 Task: Create a sub task Release to Production / Go Live for the task  Implement a new remote support system for a company's IT department in the project AgileFever , assign it to team member softage.4@softage.net and update the status of the sub task to  Off Track , set the priority of the sub task to High
Action: Mouse moved to (392, 355)
Screenshot: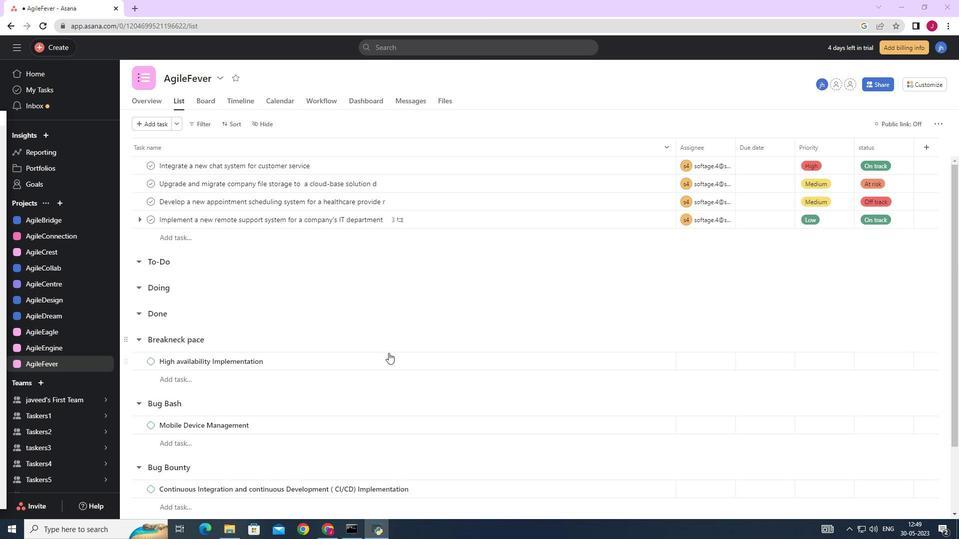 
Action: Mouse scrolled (392, 354) with delta (0, 0)
Screenshot: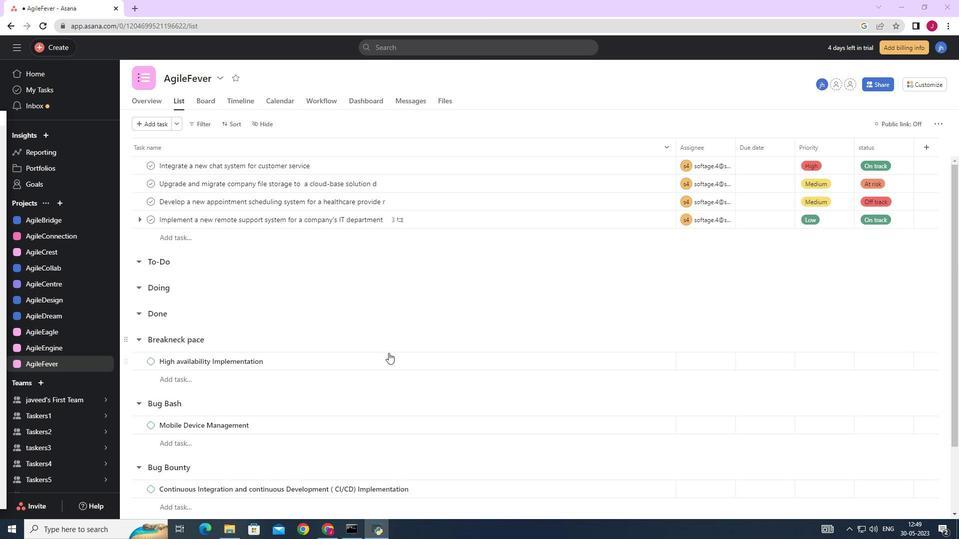 
Action: Mouse moved to (392, 356)
Screenshot: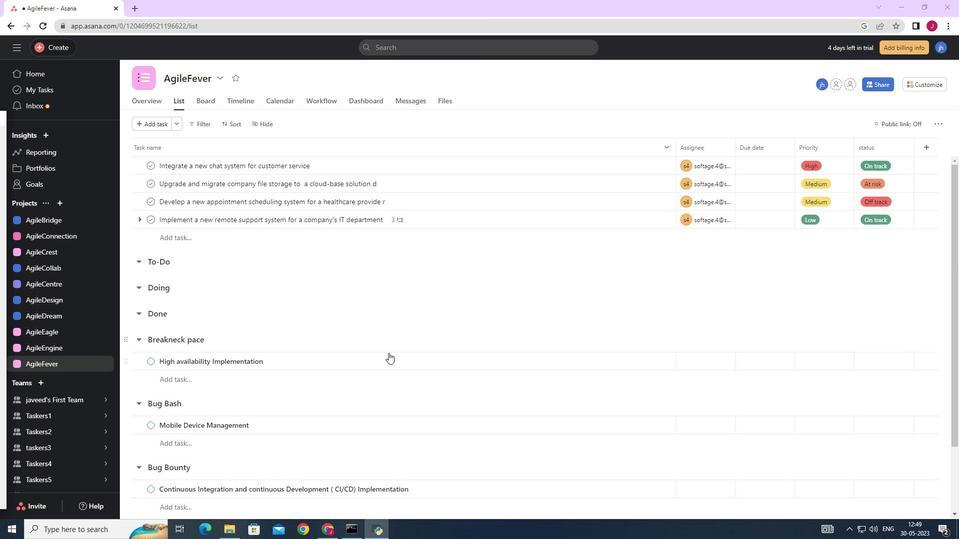 
Action: Mouse scrolled (392, 355) with delta (0, 0)
Screenshot: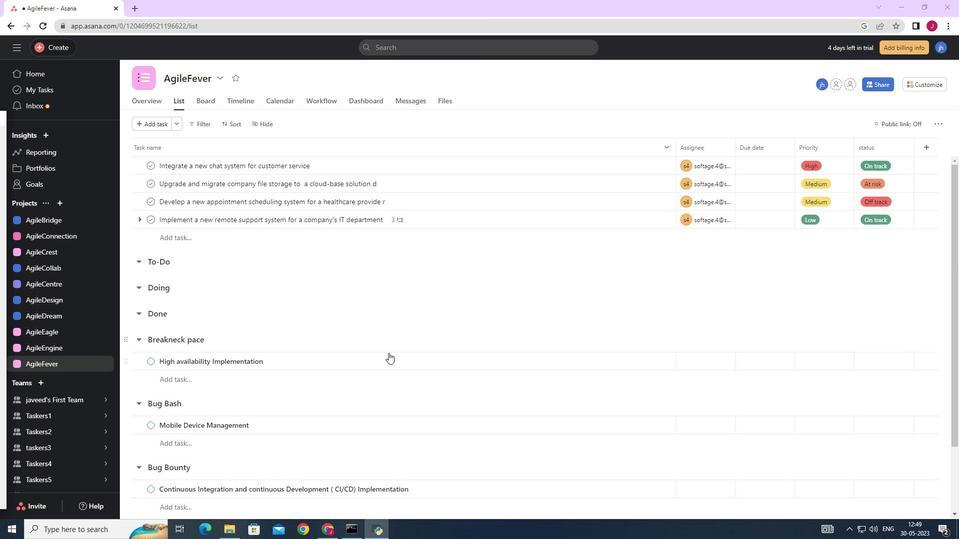 
Action: Mouse scrolled (392, 355) with delta (0, 0)
Screenshot: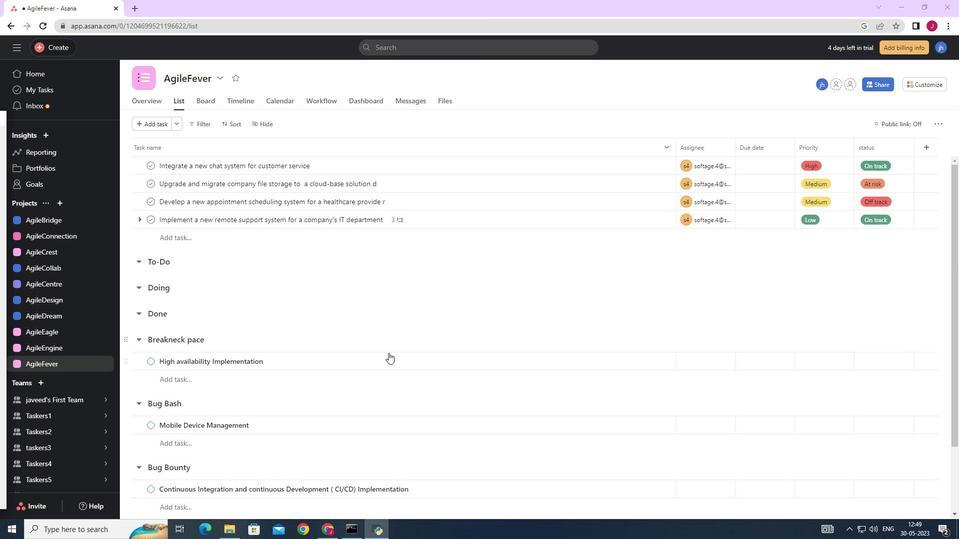 
Action: Mouse scrolled (392, 355) with delta (0, 0)
Screenshot: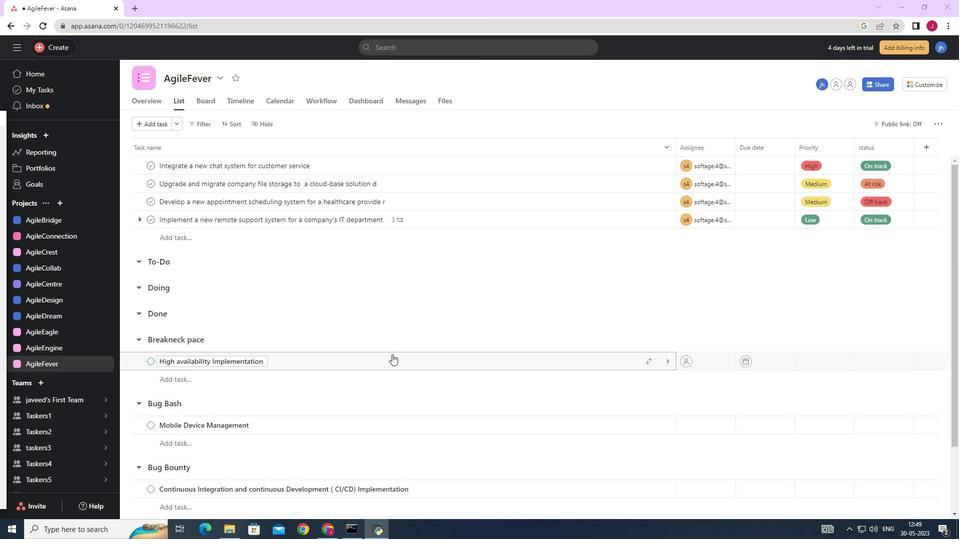 
Action: Mouse moved to (392, 356)
Screenshot: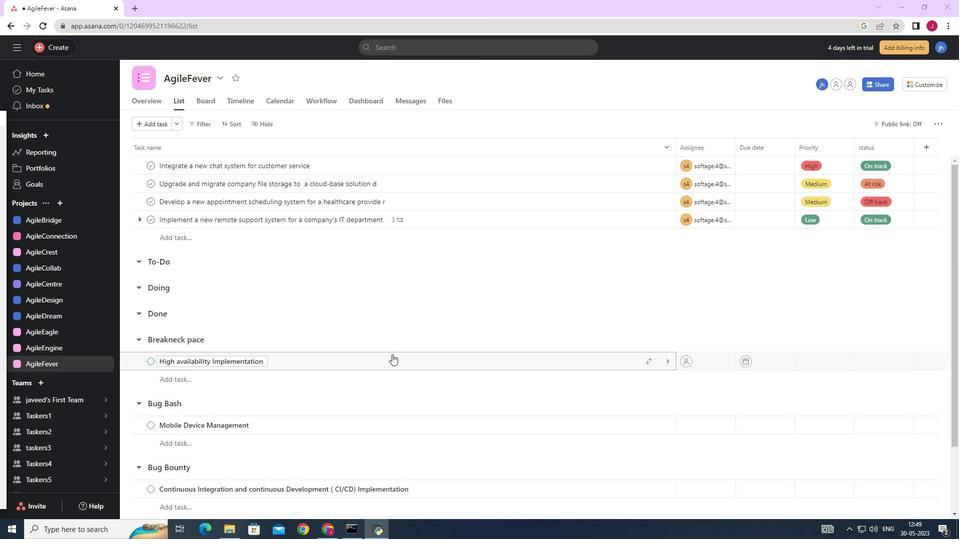 
Action: Mouse scrolled (392, 355) with delta (0, 0)
Screenshot: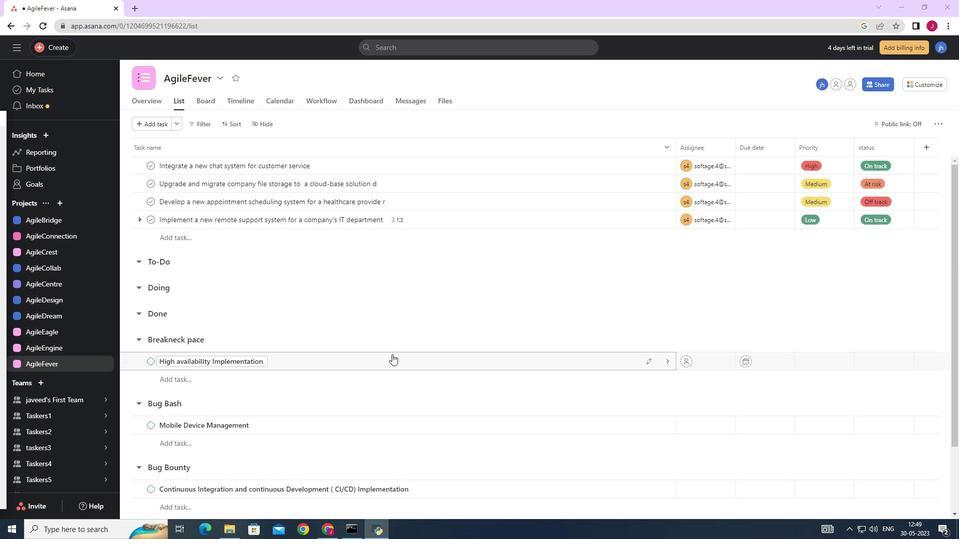 
Action: Mouse moved to (364, 361)
Screenshot: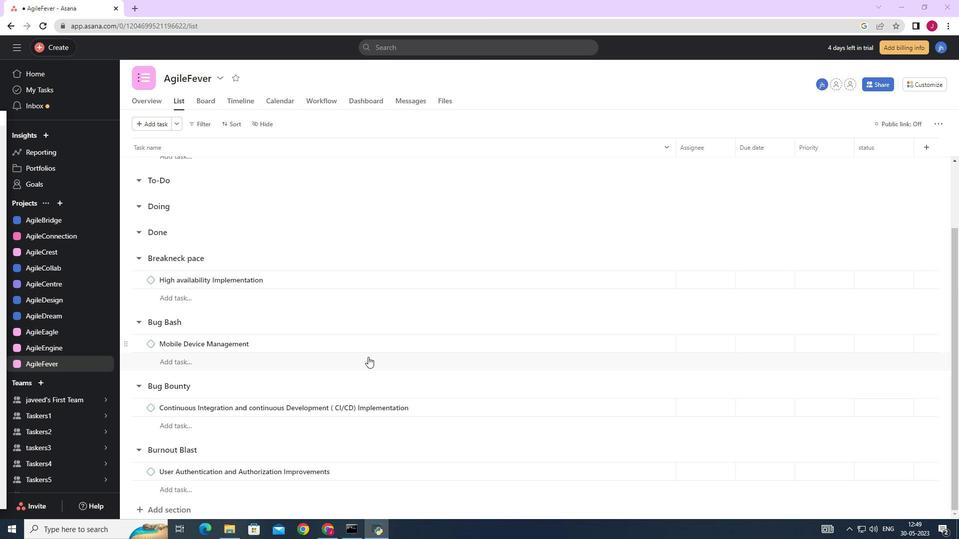 
Action: Mouse scrolled (364, 361) with delta (0, 0)
Screenshot: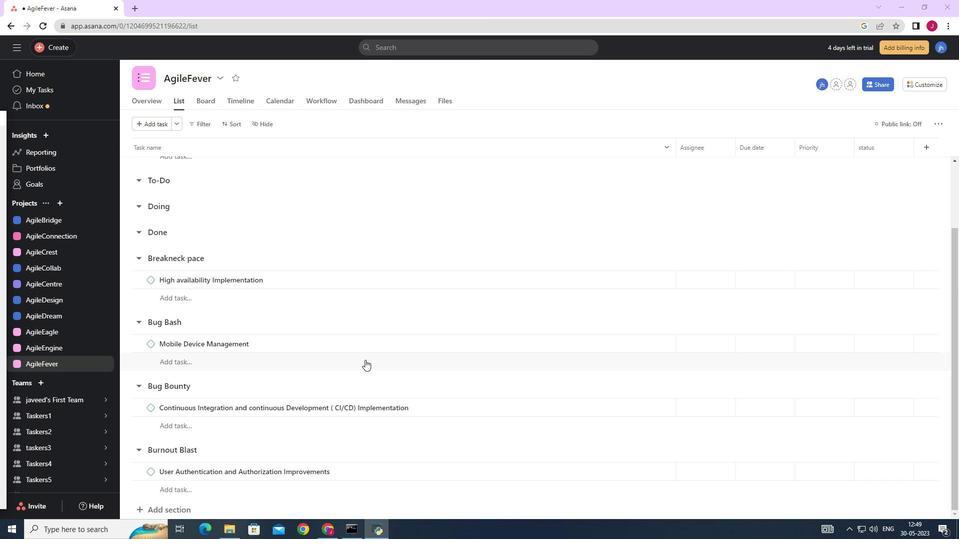 
Action: Mouse moved to (364, 362)
Screenshot: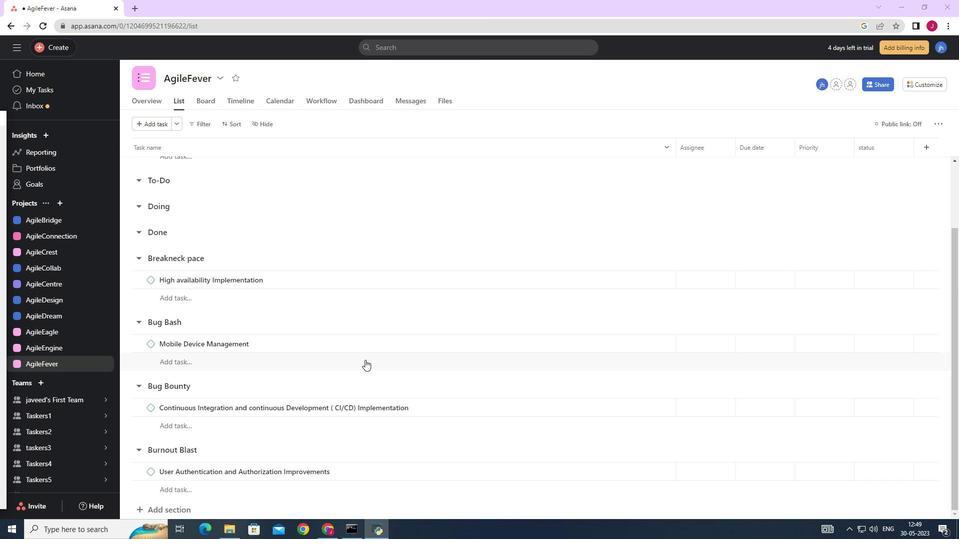 
Action: Mouse scrolled (364, 363) with delta (0, 0)
Screenshot: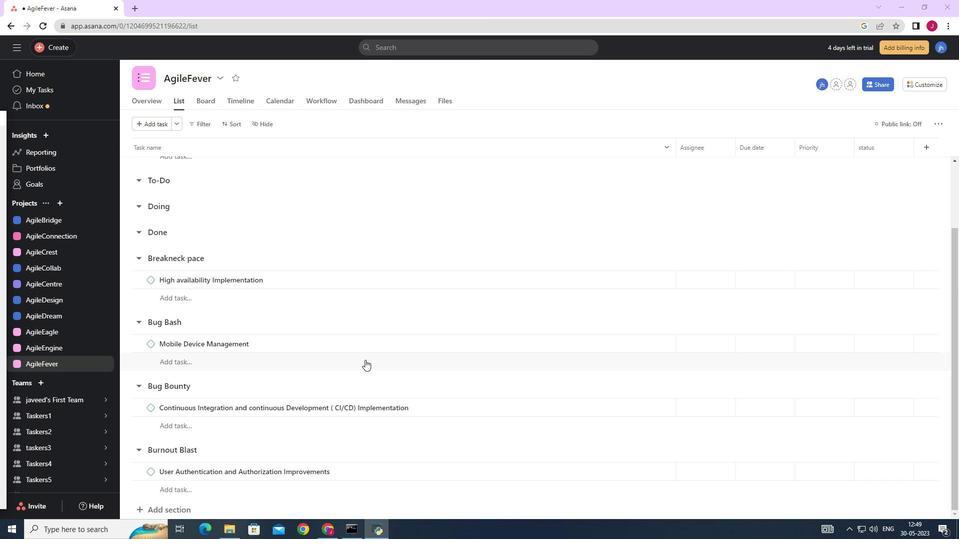 
Action: Mouse moved to (364, 362)
Screenshot: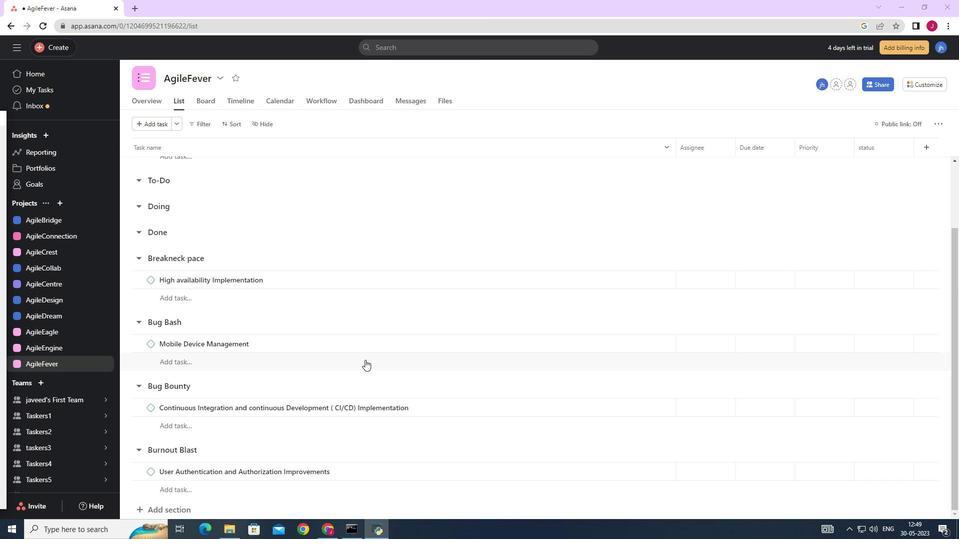 
Action: Mouse scrolled (364, 363) with delta (0, 0)
Screenshot: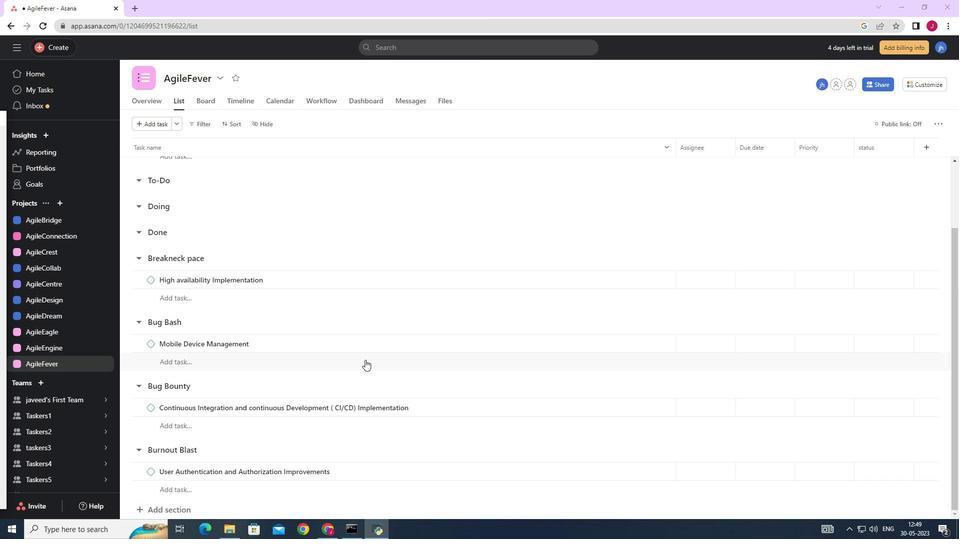 
Action: Mouse scrolled (364, 363) with delta (0, 0)
Screenshot: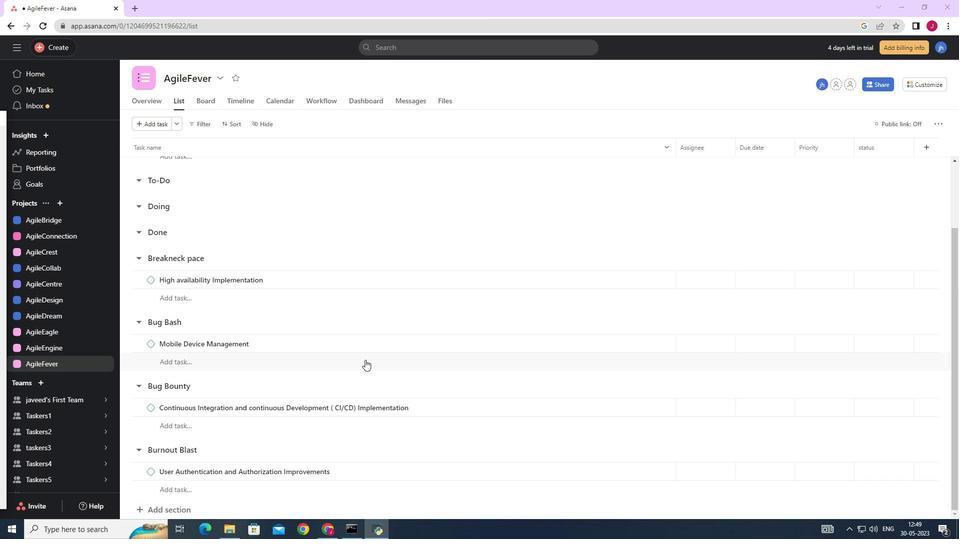 
Action: Mouse moved to (615, 221)
Screenshot: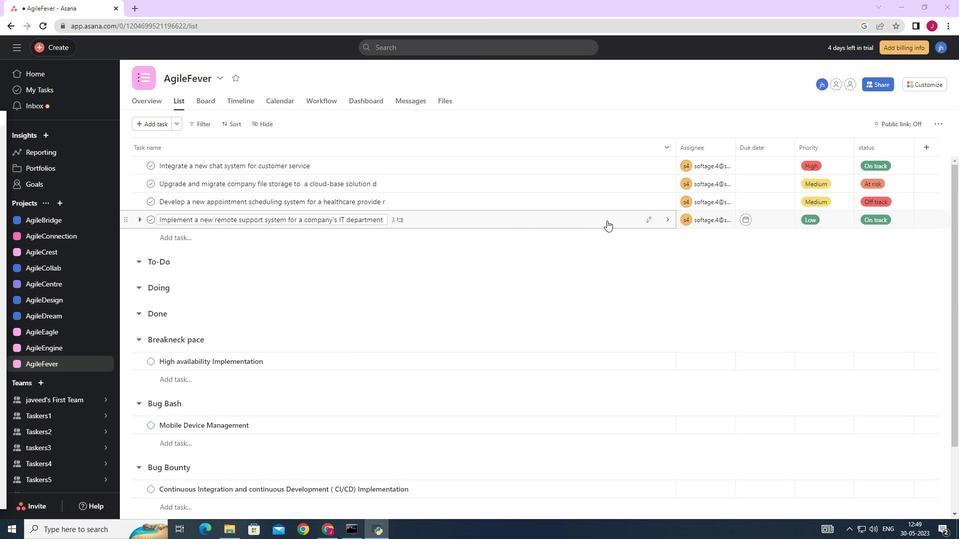 
Action: Mouse pressed left at (615, 221)
Screenshot: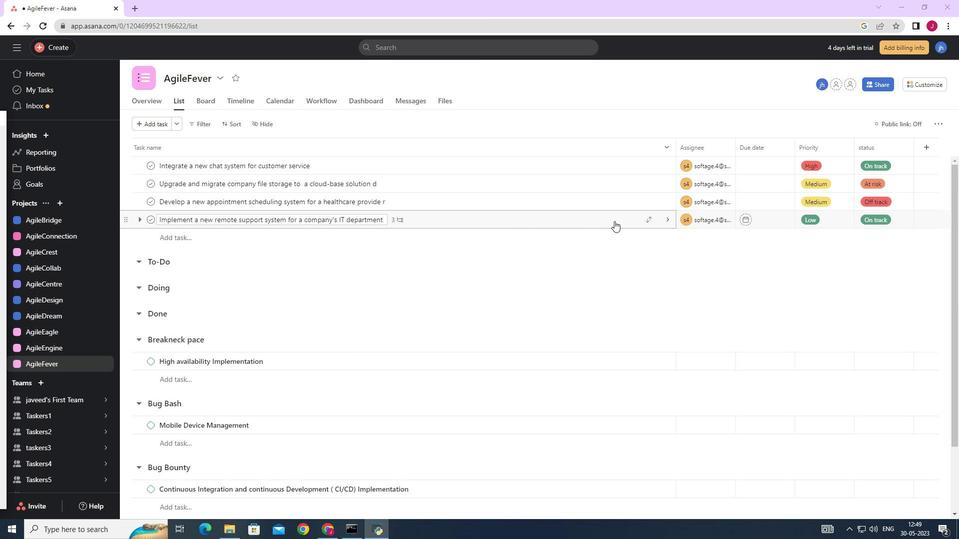 
Action: Mouse moved to (698, 307)
Screenshot: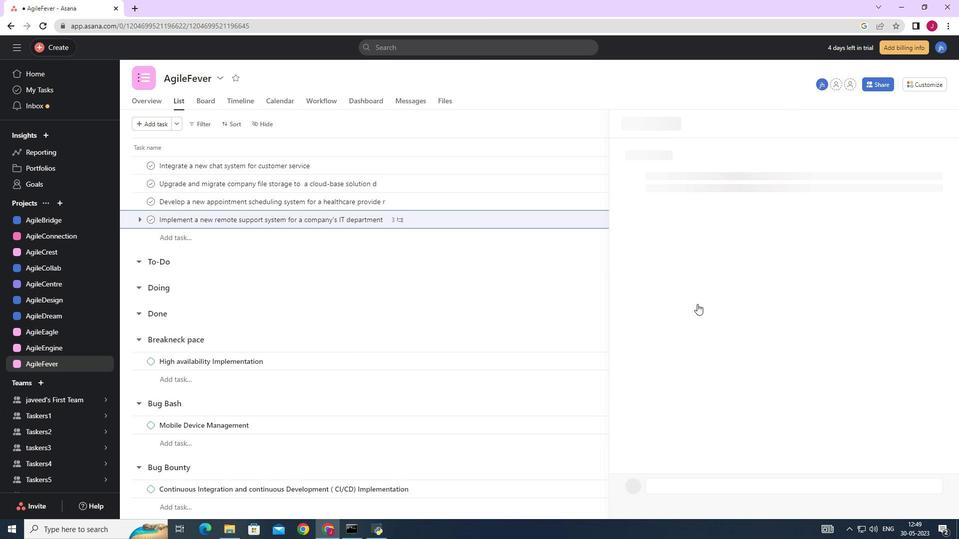
Action: Mouse scrolled (698, 306) with delta (0, 0)
Screenshot: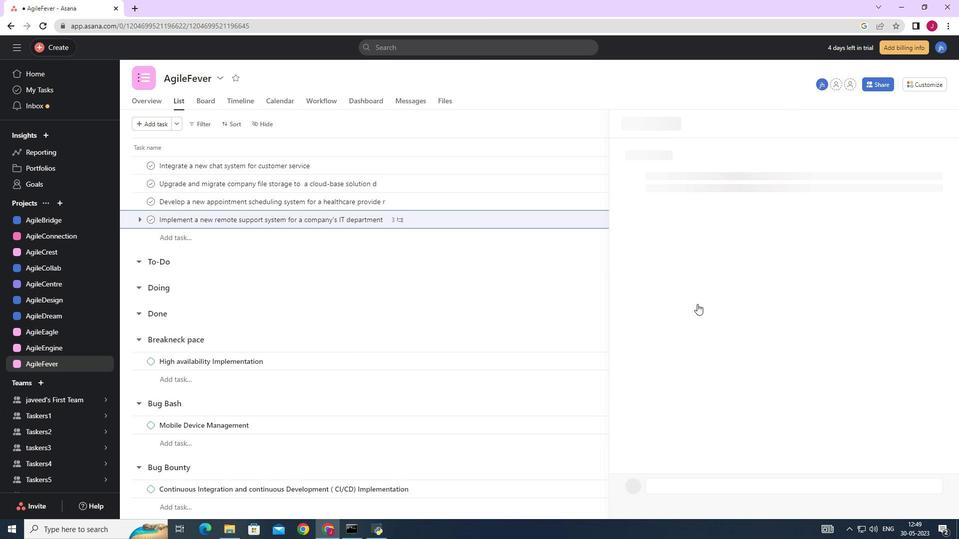 
Action: Mouse scrolled (698, 306) with delta (0, 0)
Screenshot: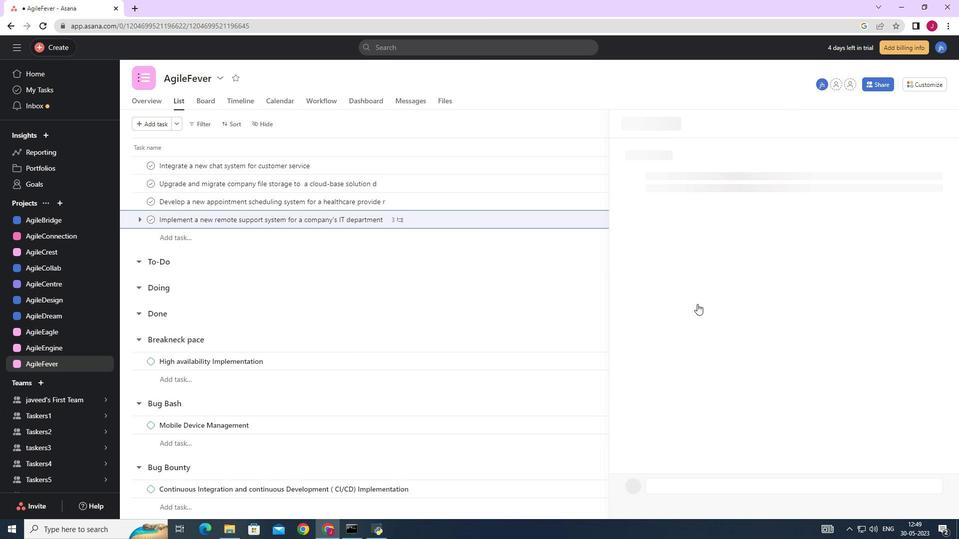 
Action: Mouse scrolled (698, 306) with delta (0, 0)
Screenshot: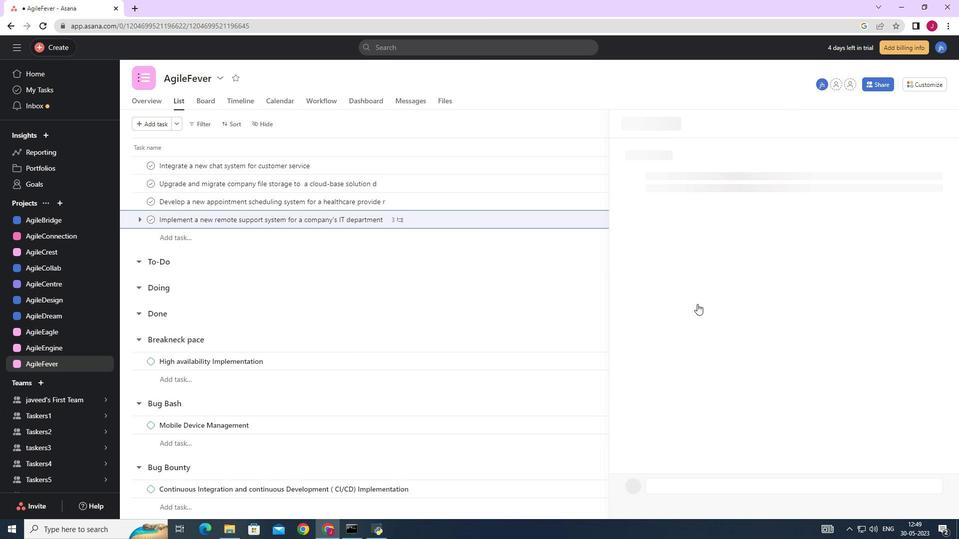 
Action: Mouse moved to (654, 397)
Screenshot: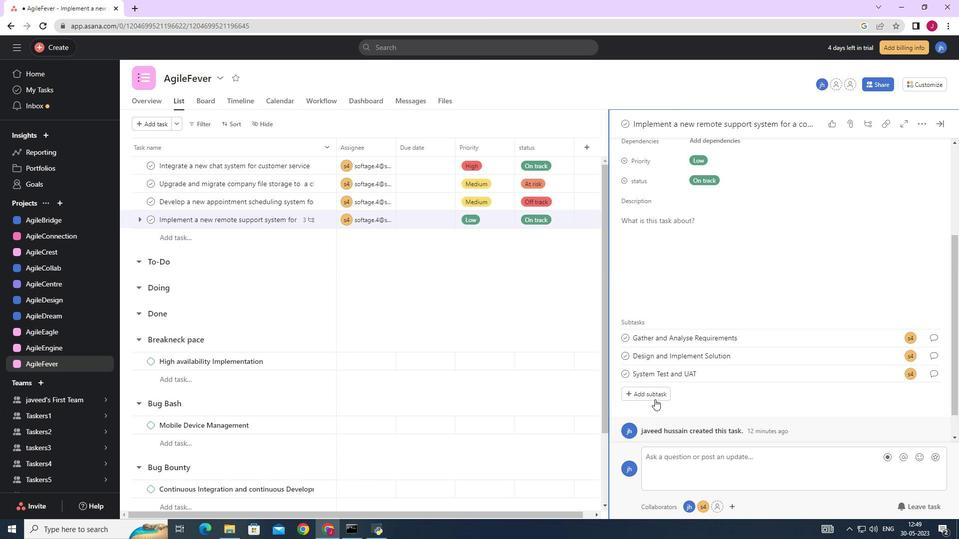 
Action: Mouse pressed left at (654, 397)
Screenshot: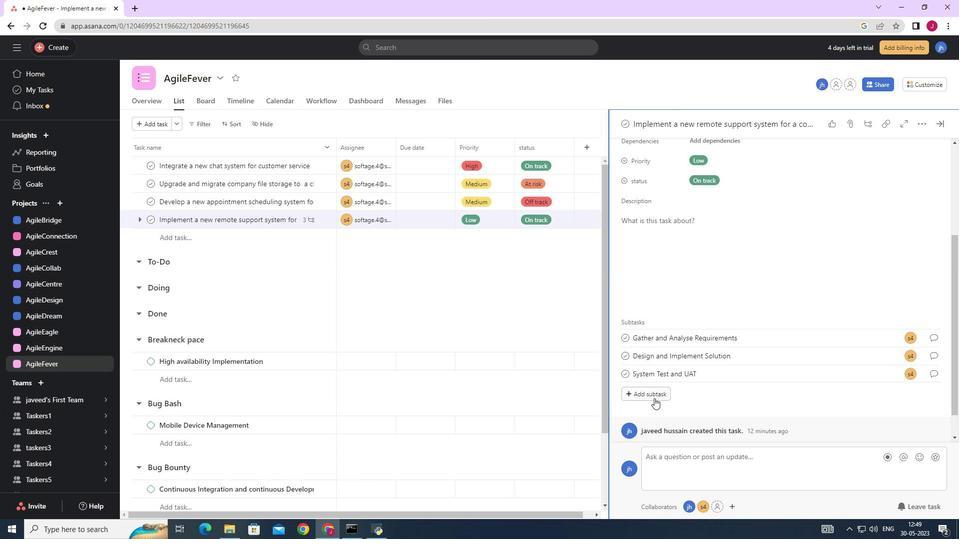 
Action: Key pressed <Key.caps_lock>R<Key.caps_lock>elease<Key.space>to<Key.space>production<Key.space>/<Key.space><Key.caps_lock>G<Key.caps_lock>o<Key.space><Key.caps_lock>L<Key.caps_lock>ive<Key.backspace><Key.backspace><Key.backspace><Key.backspace><Key.backspace><Key.backspace><Key.backspace><Key.backspace><Key.backspace><Key.backspace><Key.backspace><Key.backspace><Key.backspace><Key.backspace><Key.backspace><Key.backspace><Key.backspace><Key.backspace><Key.backspace><Key.backspace><Key.backspace><Key.backspace><Key.backspace><Key.backspace><Key.backspace><Key.backspace><Key.backspace><Key.backspace><Key.backspace><Key.backspace><Key.backspace><Key.backspace><Key.backspace><Key.backspace><Key.backspace><Key.backspace>r<Key.caps_lock>ELEASE<Key.space><Key.caps_lock>t<Key.caps_lock>O<Key.space><Key.caps_lock>p<Key.caps_lock>RODUCTION<Key.space>/<Key.space><Key.caps_lock><Key.caps_lock>G<Key.backspace><Key.caps_lock>g<Key.caps_lock>O<Key.space><Key.caps_lock>l<Key.caps_lock>IVE<Key.space>
Screenshot: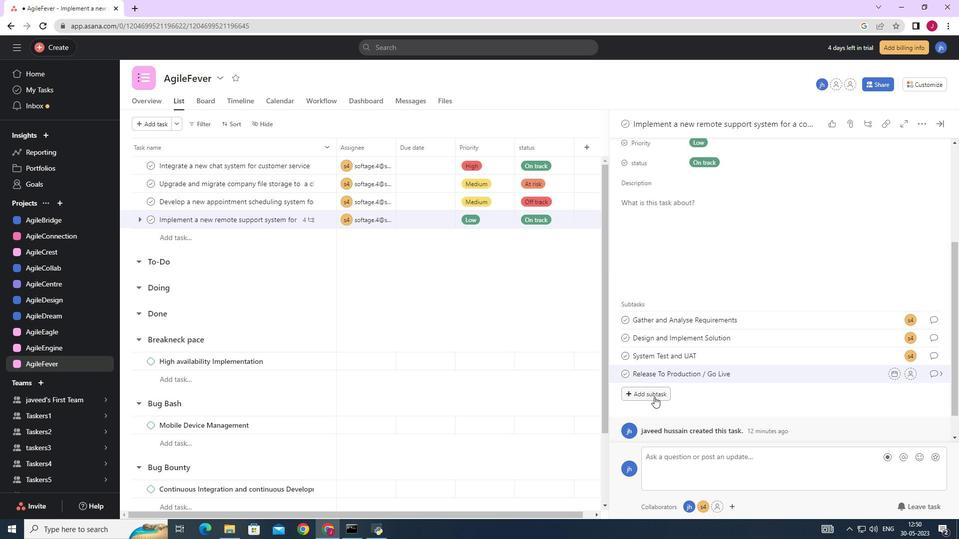 
Action: Mouse moved to (909, 374)
Screenshot: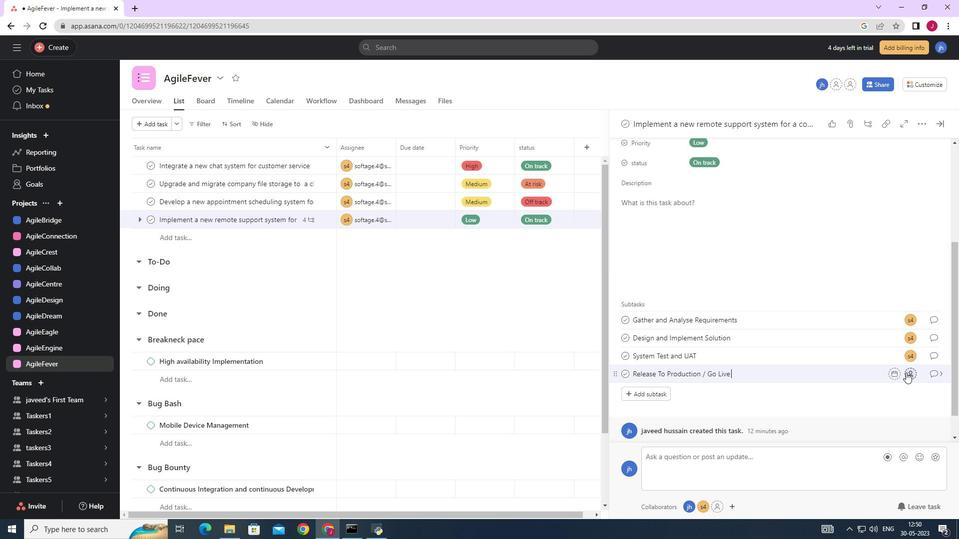 
Action: Mouse pressed left at (909, 374)
Screenshot: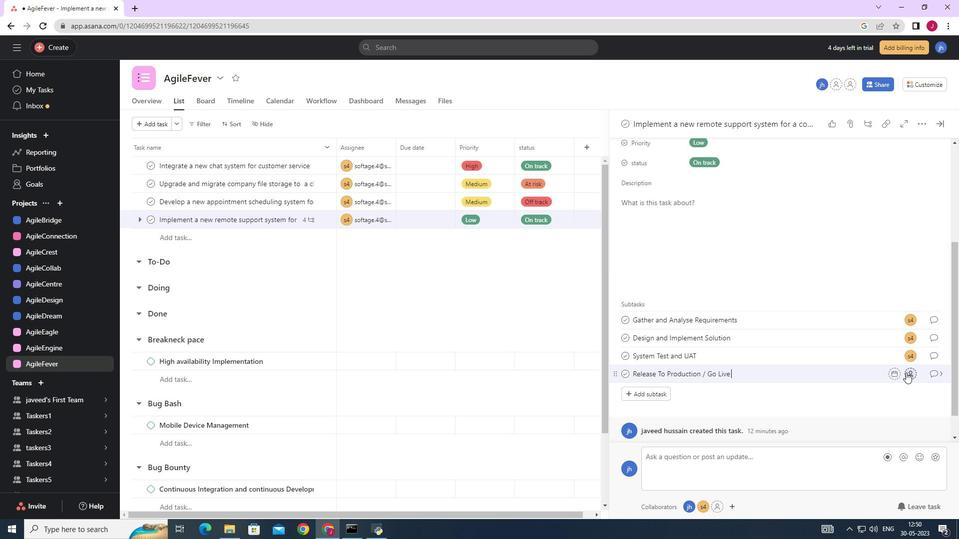 
Action: Mouse moved to (777, 405)
Screenshot: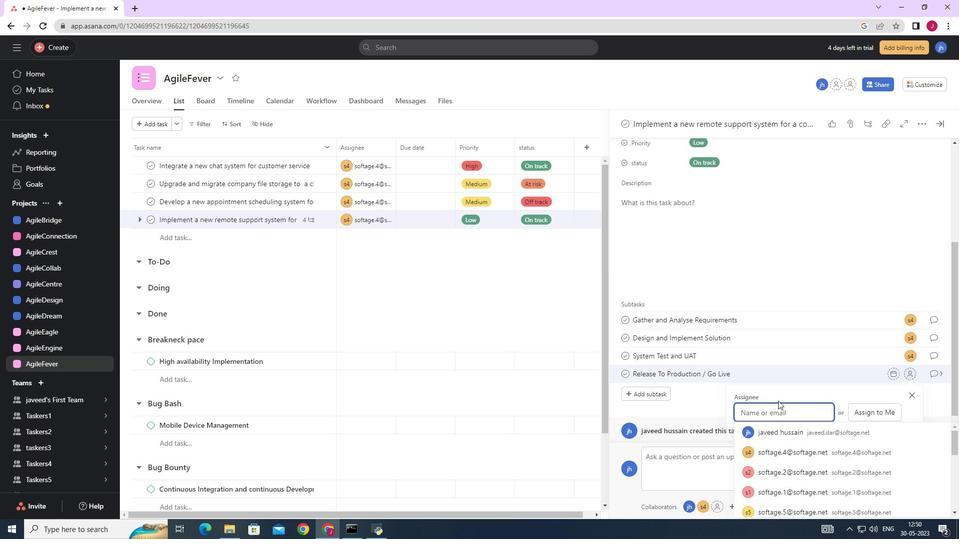 
Action: Key pressed SOFTAGE.4
Screenshot: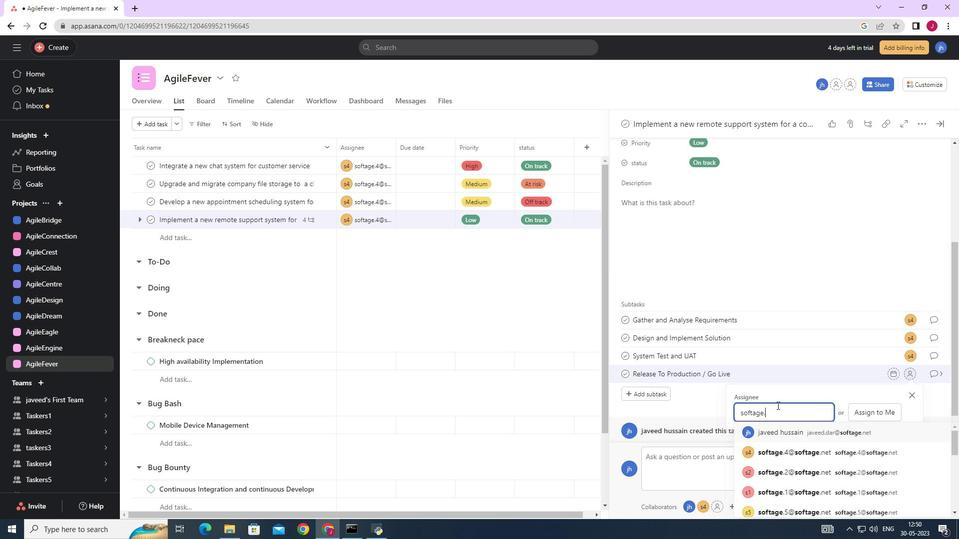 
Action: Mouse moved to (783, 432)
Screenshot: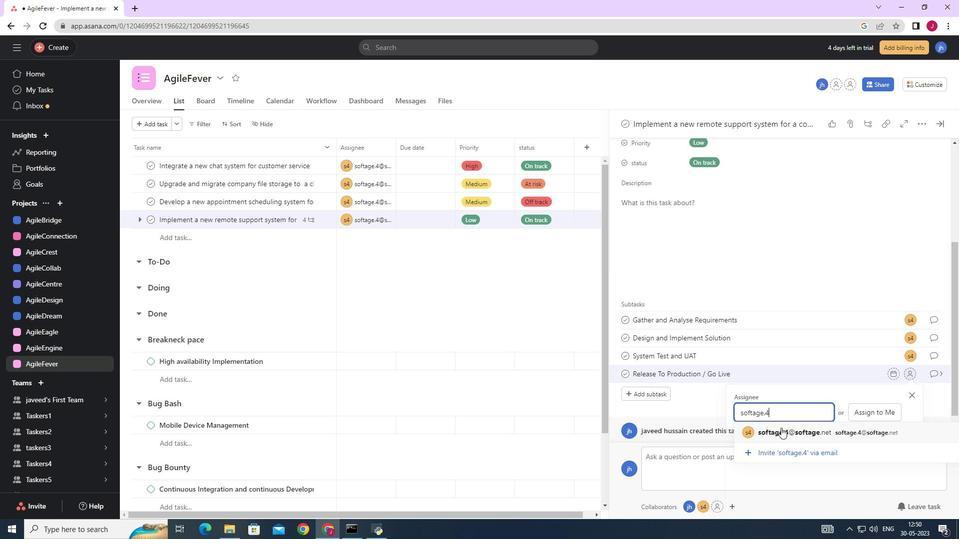 
Action: Mouse pressed left at (783, 432)
Screenshot: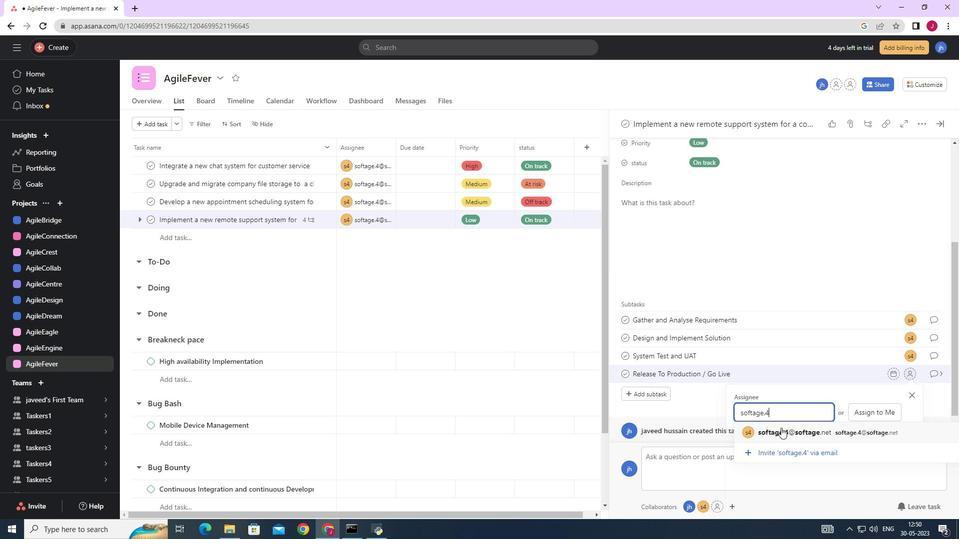 
Action: Mouse moved to (937, 377)
Screenshot: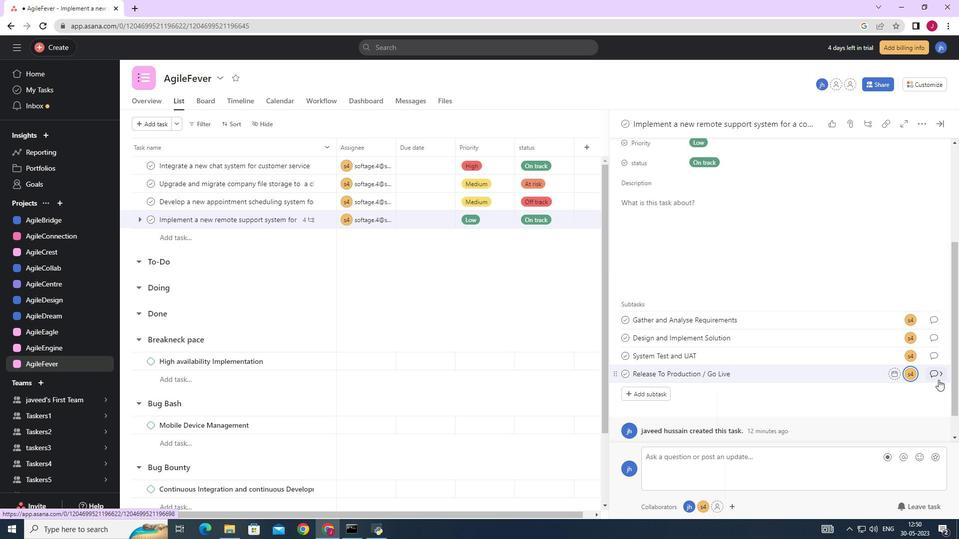 
Action: Mouse pressed left at (937, 377)
Screenshot: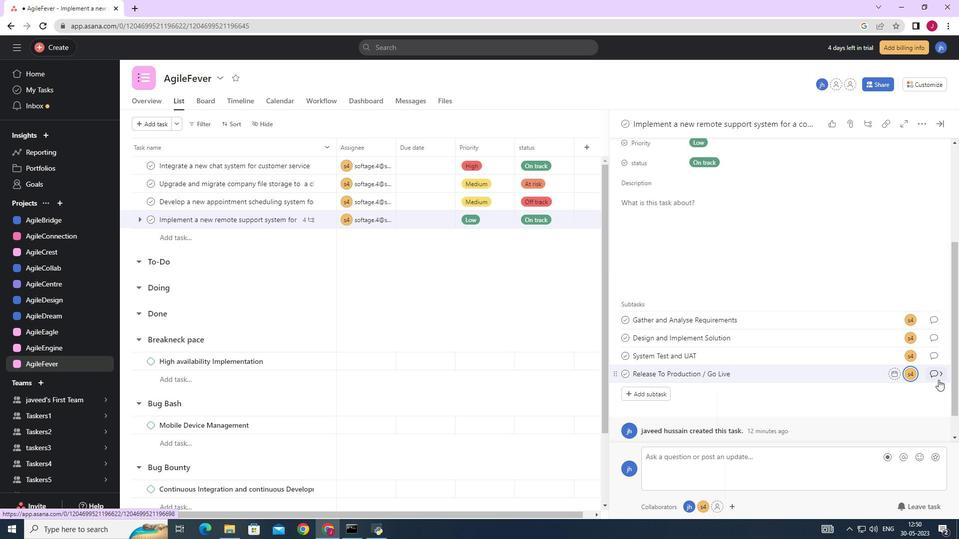 
Action: Mouse moved to (659, 288)
Screenshot: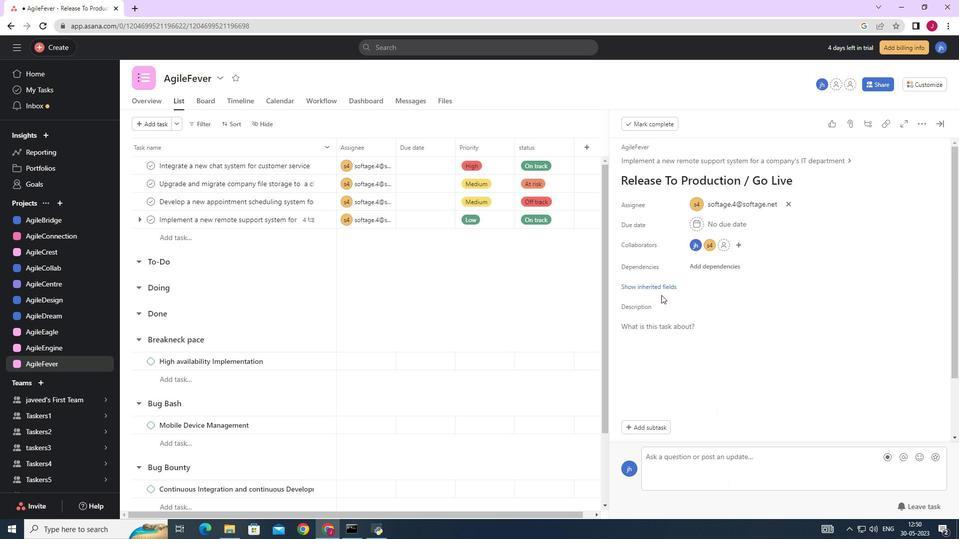 
Action: Mouse pressed left at (659, 288)
Screenshot: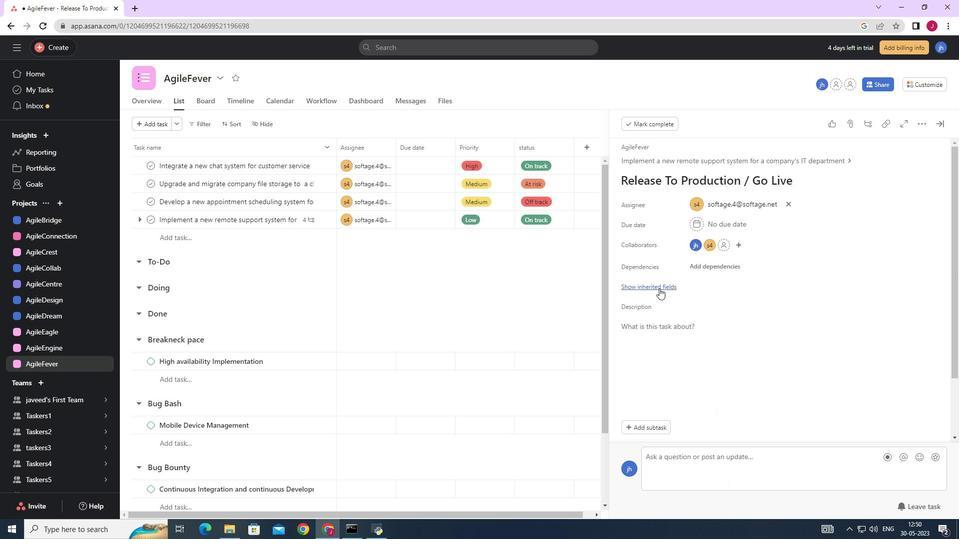 
Action: Mouse moved to (656, 307)
Screenshot: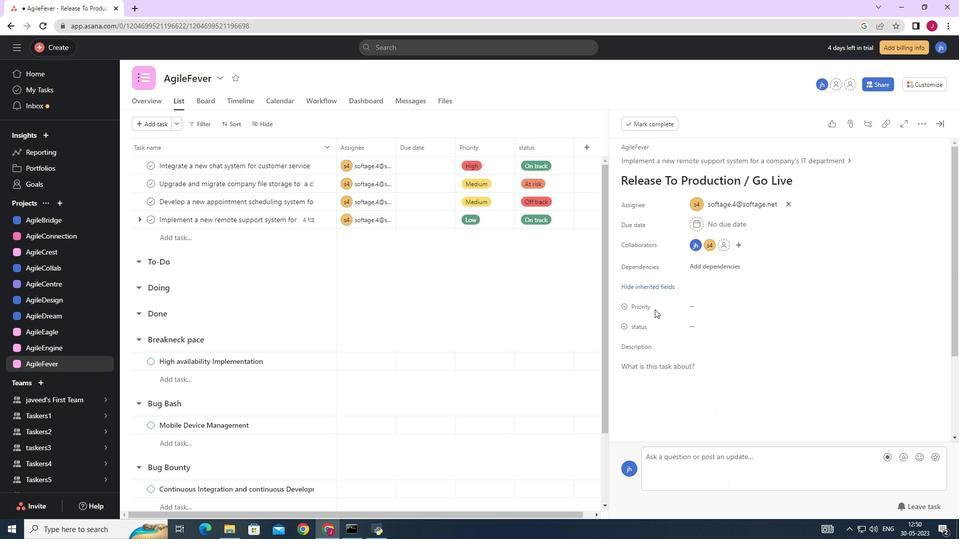 
Action: Mouse pressed left at (656, 307)
Screenshot: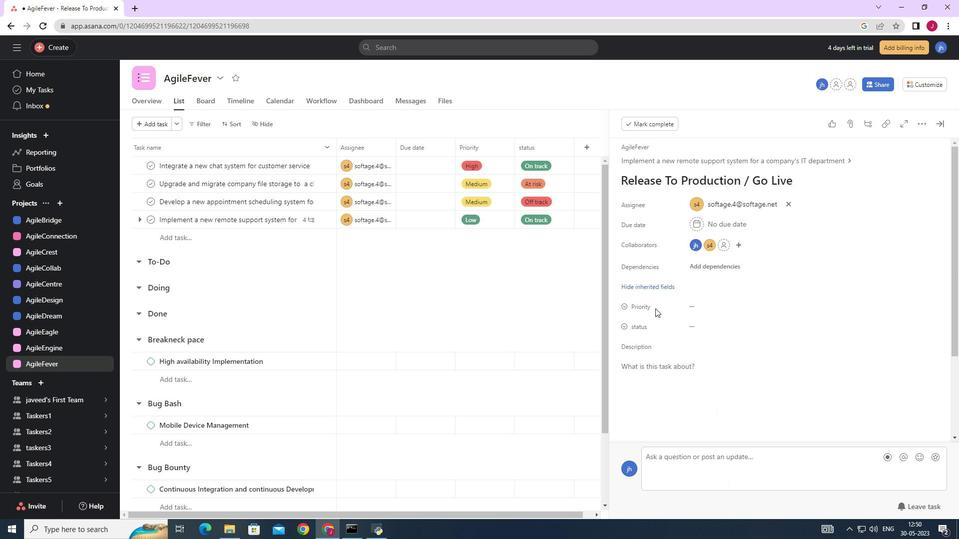 
Action: Mouse moved to (688, 309)
Screenshot: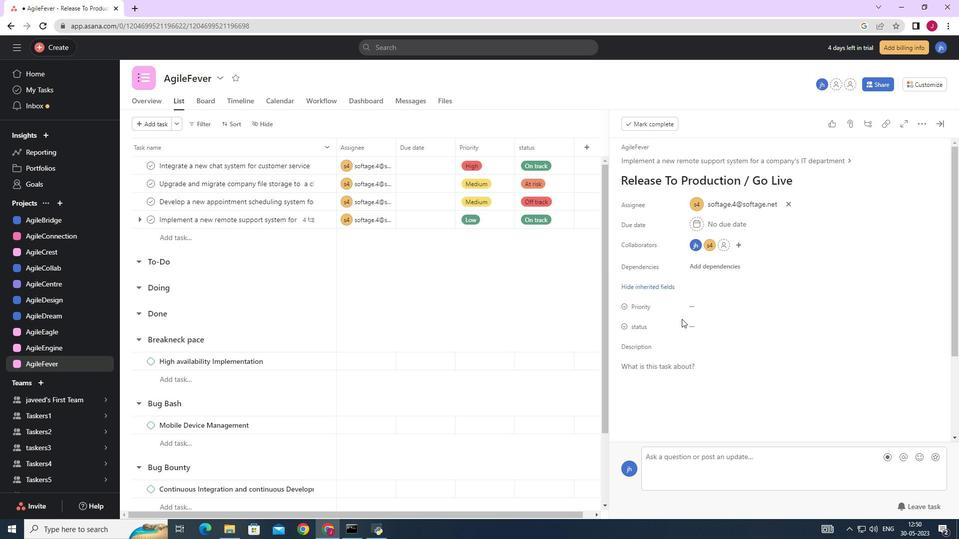 
Action: Mouse pressed left at (688, 309)
Screenshot: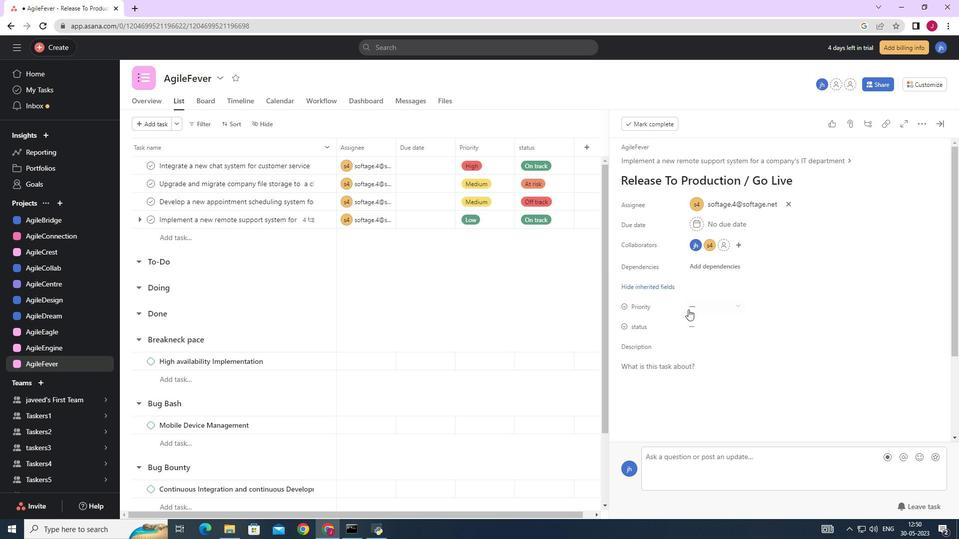 
Action: Mouse moved to (714, 343)
Screenshot: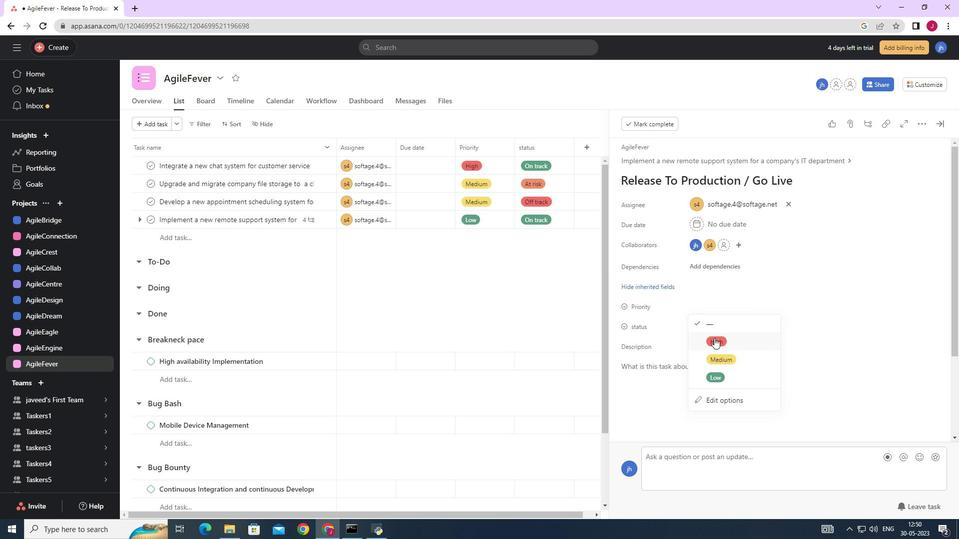 
Action: Mouse pressed left at (714, 343)
Screenshot: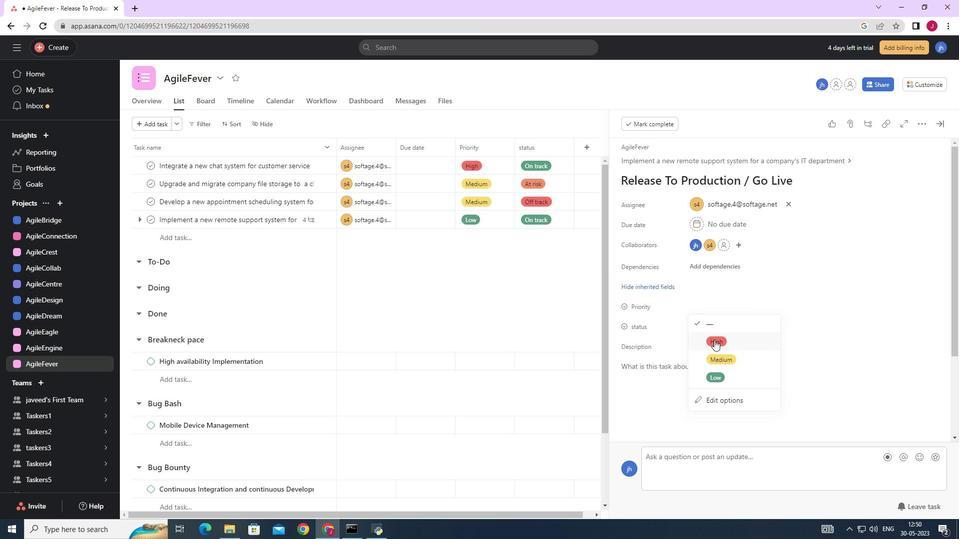
Action: Mouse moved to (702, 328)
Screenshot: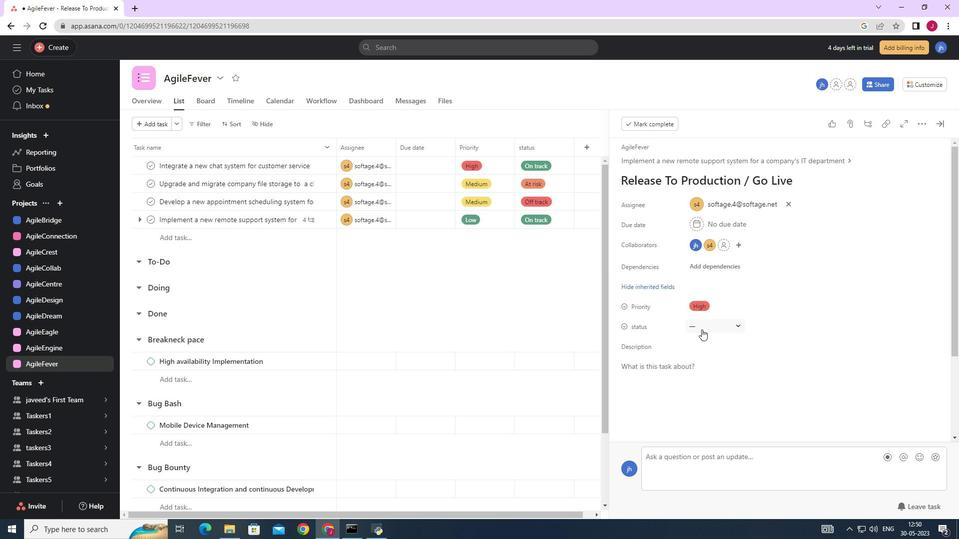 
Action: Mouse pressed left at (702, 328)
Screenshot: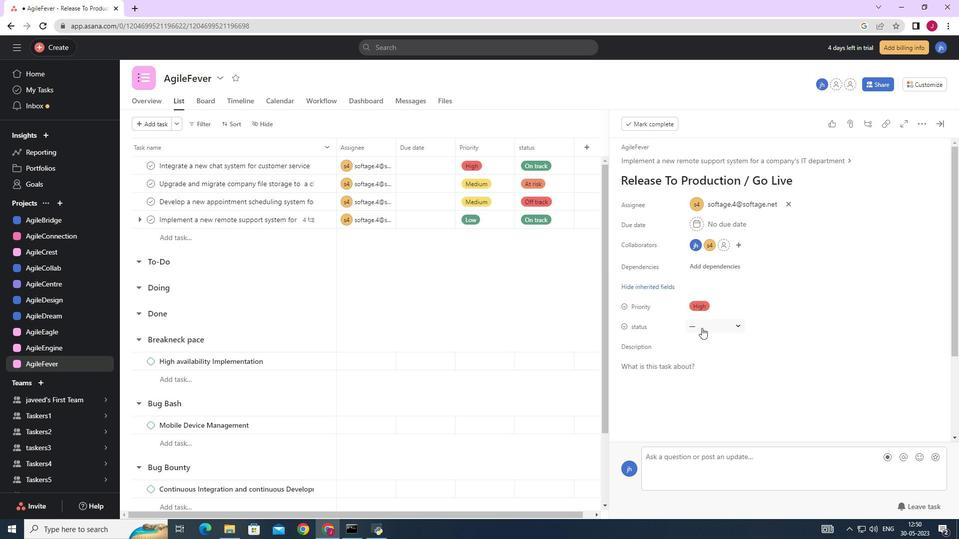 
Action: Mouse moved to (721, 376)
Screenshot: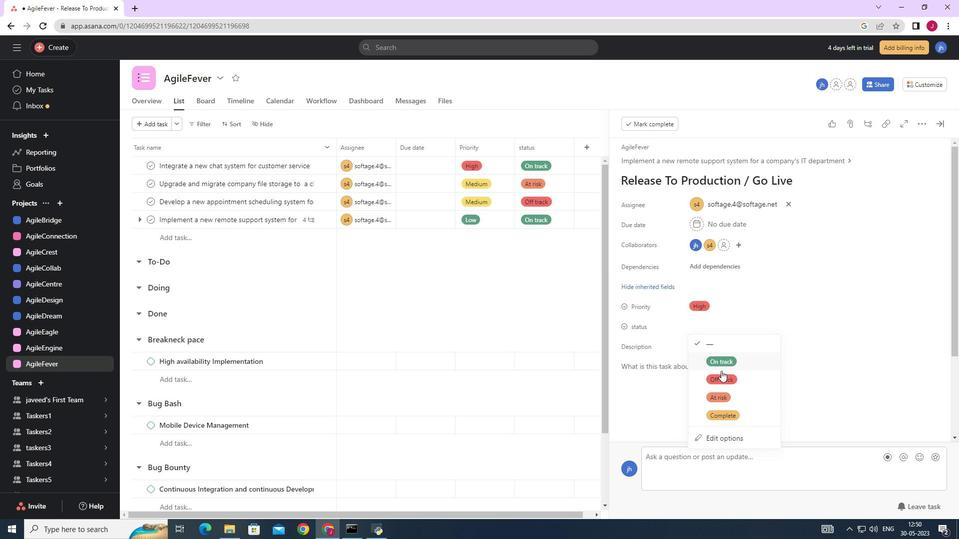 
Action: Mouse pressed left at (721, 376)
Screenshot: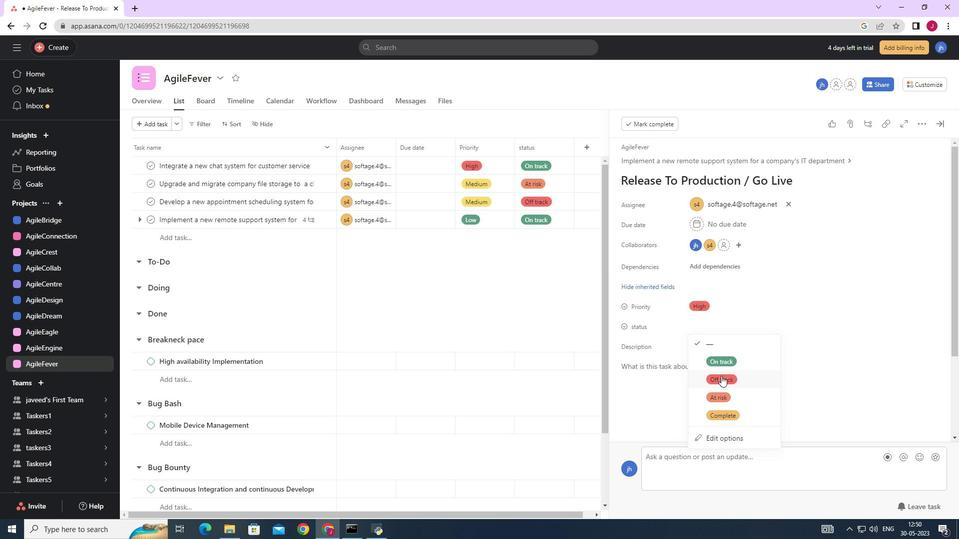 
Action: Mouse moved to (937, 124)
Screenshot: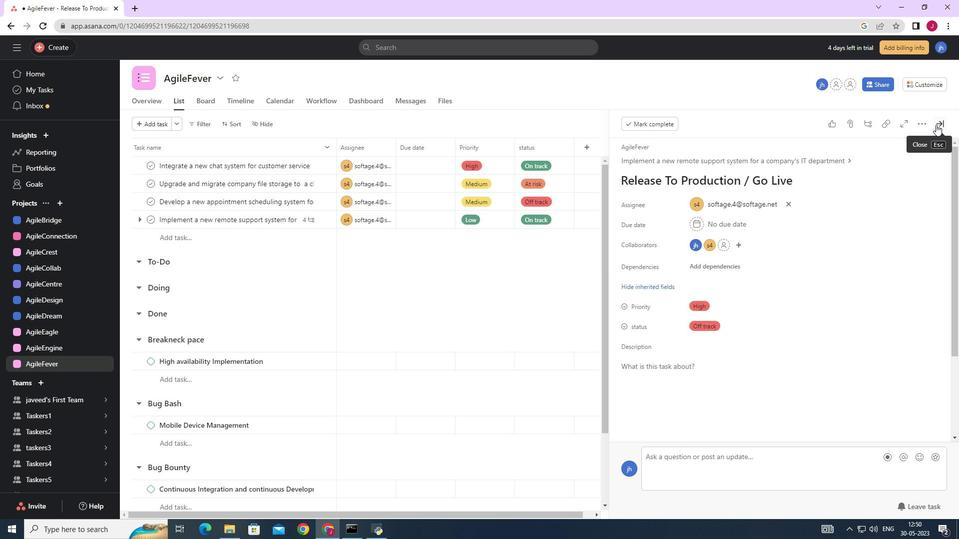 
Action: Mouse pressed left at (937, 124)
Screenshot: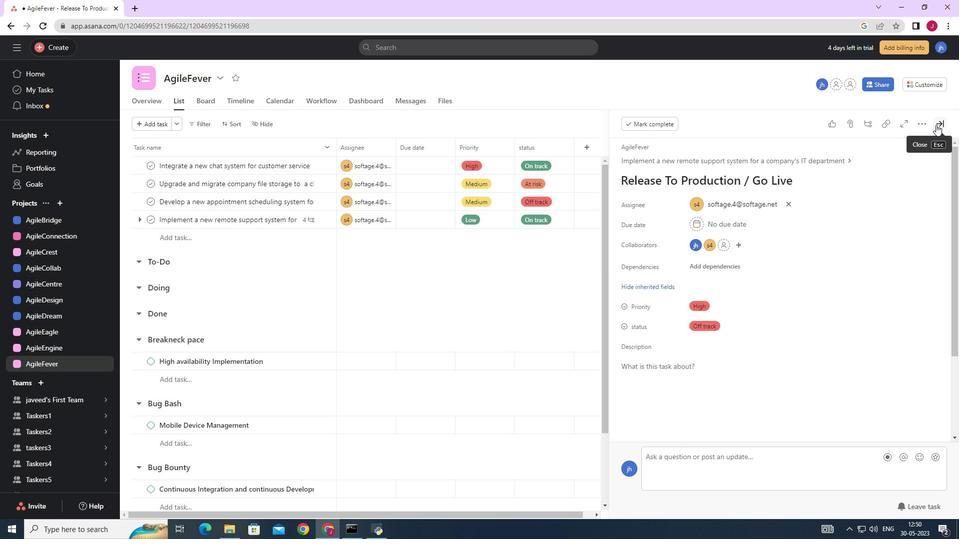 
Action: Mouse moved to (610, 328)
Screenshot: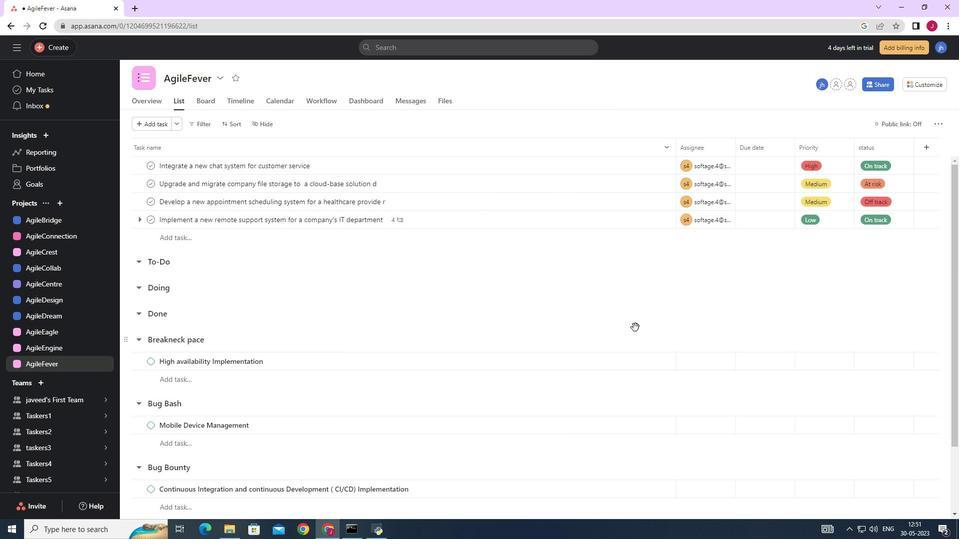 
